 Task: Add a field from the Popular template Effort Level a blank project AgileRescue
Action: Mouse moved to (79, 259)
Screenshot: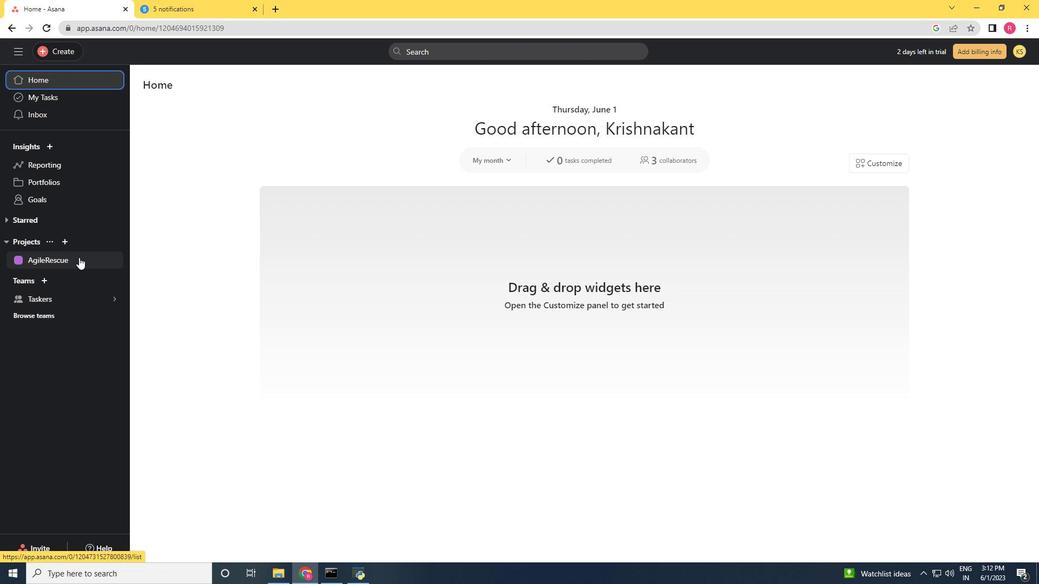 
Action: Mouse pressed left at (79, 259)
Screenshot: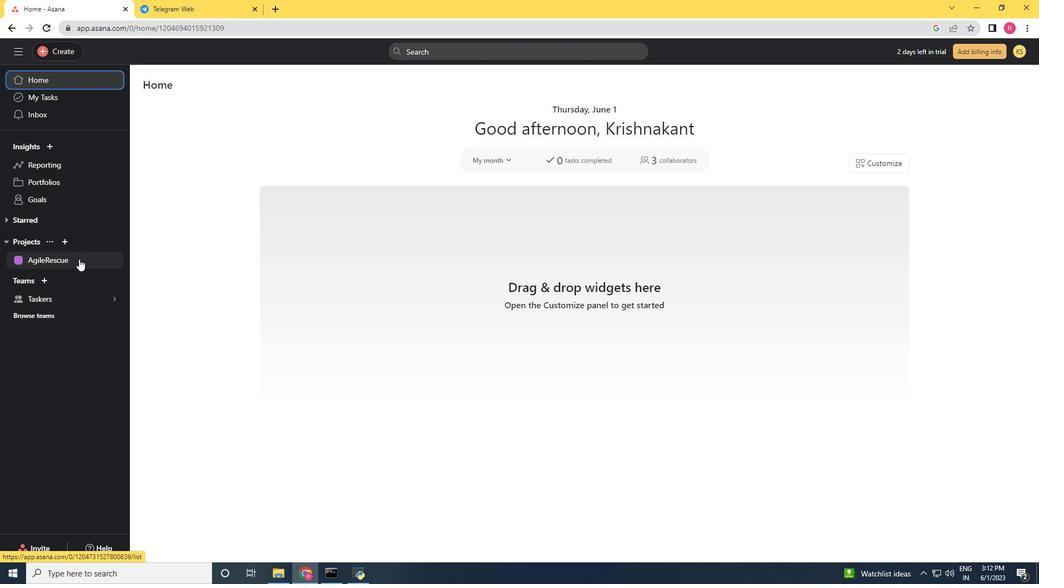 
Action: Mouse moved to (994, 89)
Screenshot: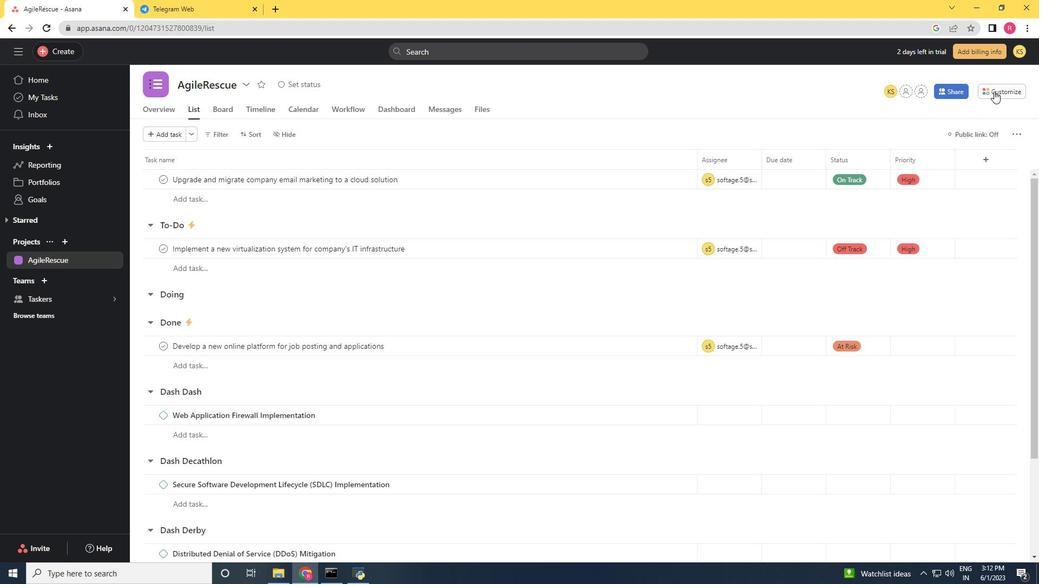 
Action: Mouse pressed left at (994, 89)
Screenshot: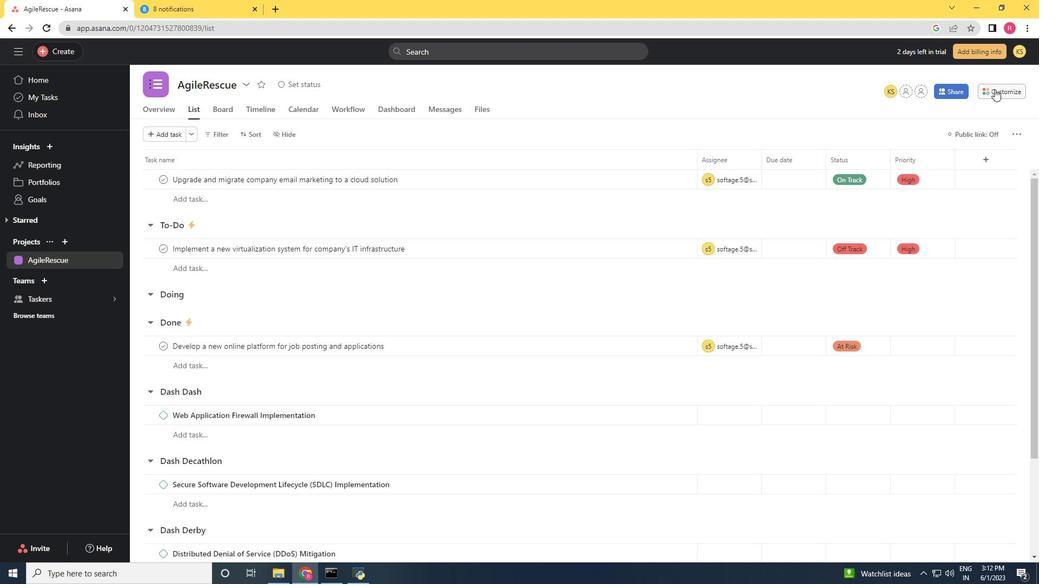 
Action: Mouse moved to (882, 211)
Screenshot: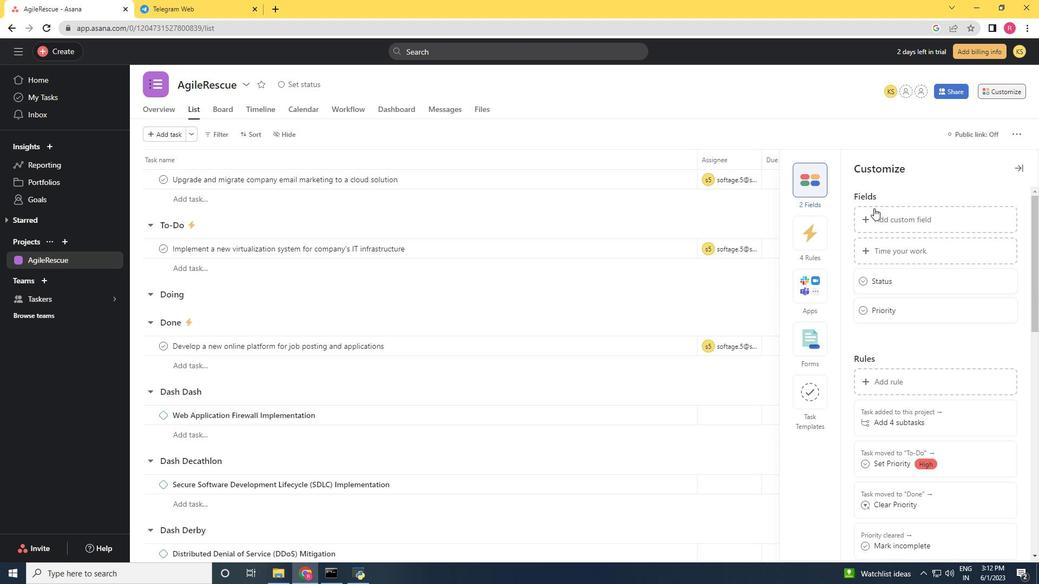 
Action: Mouse pressed left at (882, 211)
Screenshot: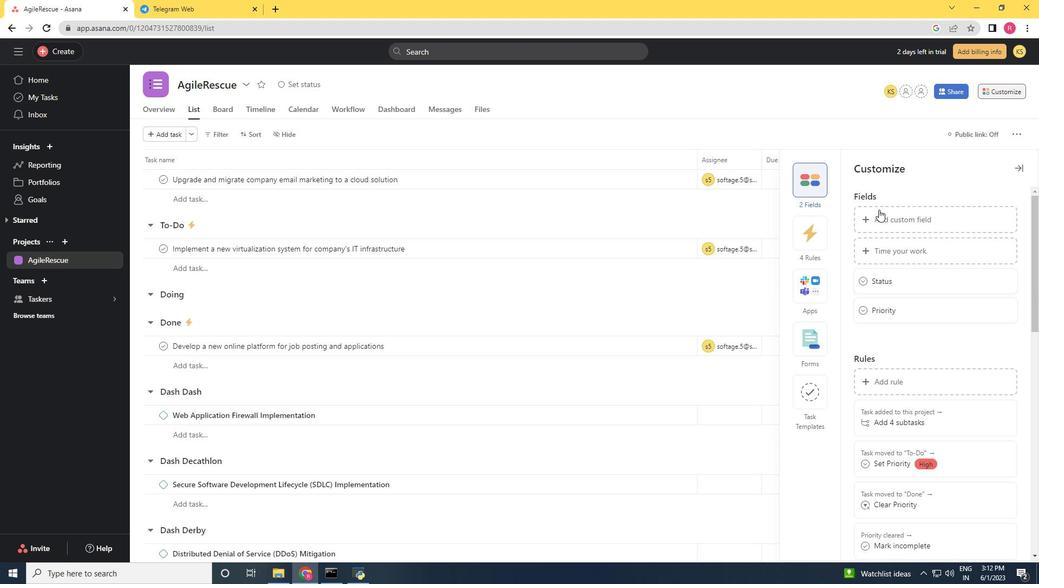 
Action: Mouse moved to (254, 123)
Screenshot: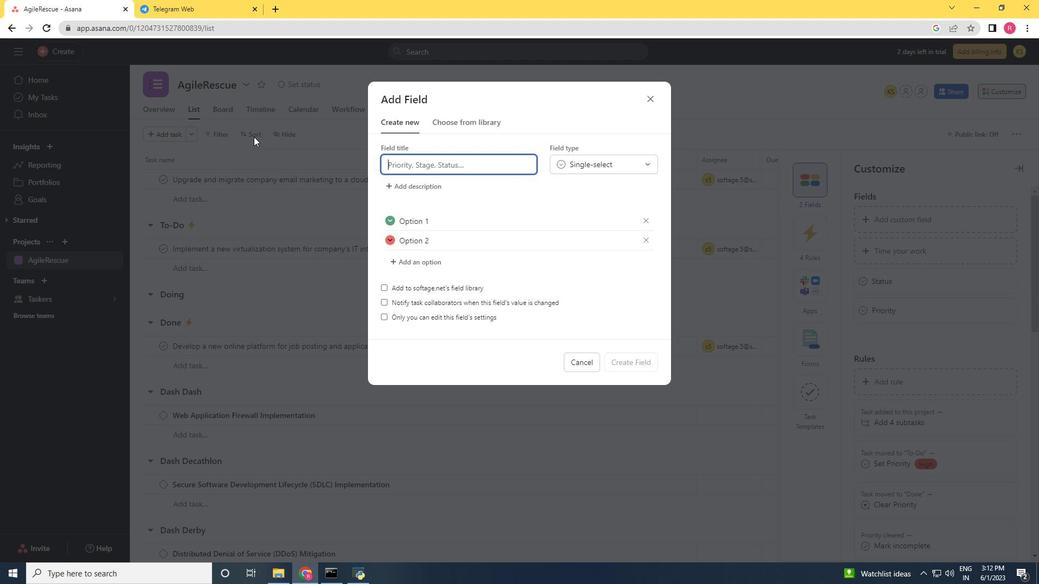 
Action: Key pressed <Key.shift>Effort<Key.space><Key.shift_r>Level
Screenshot: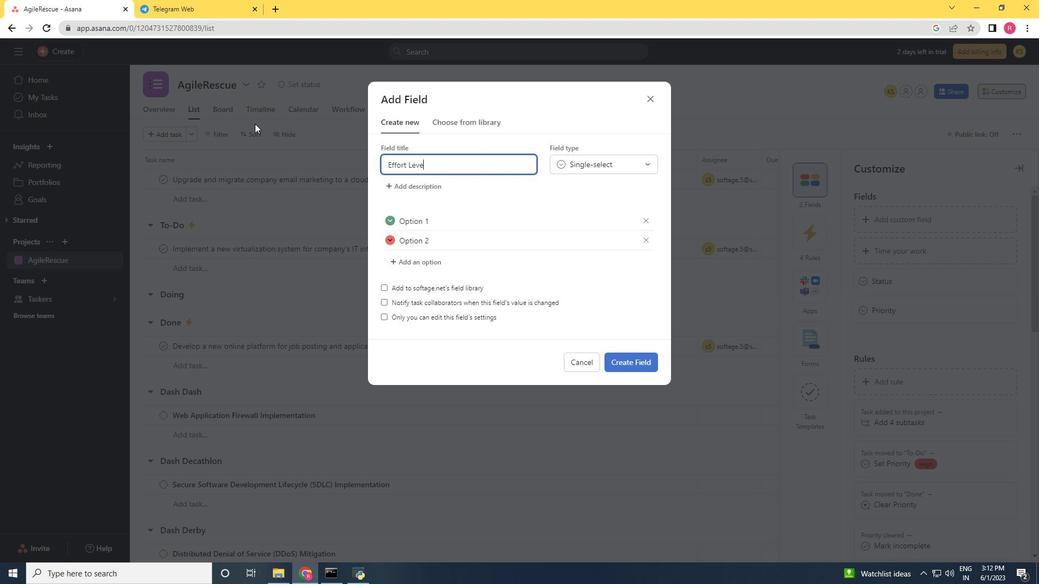 
Action: Mouse moved to (640, 358)
Screenshot: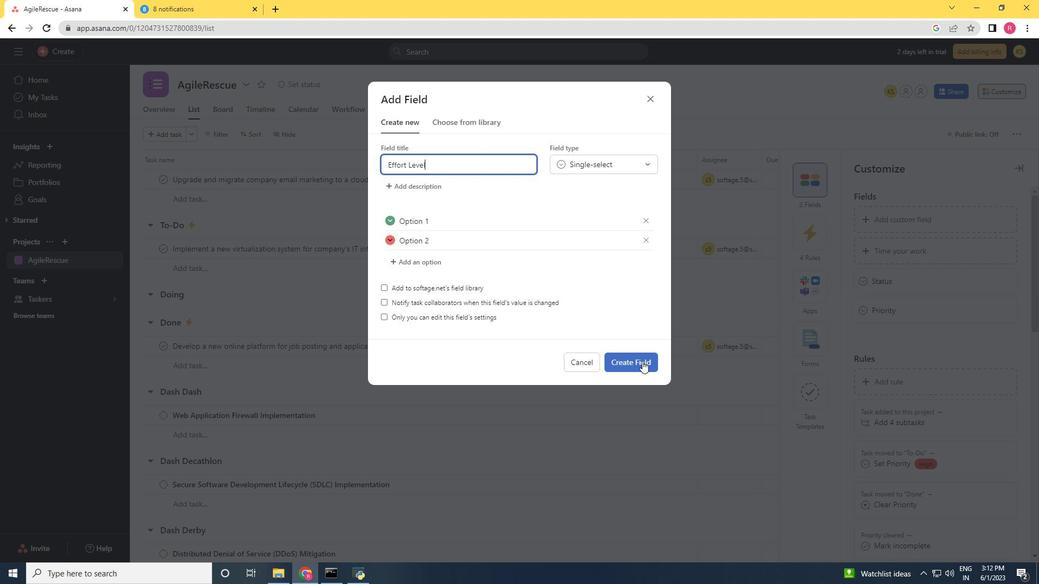 
Action: Mouse pressed left at (640, 358)
Screenshot: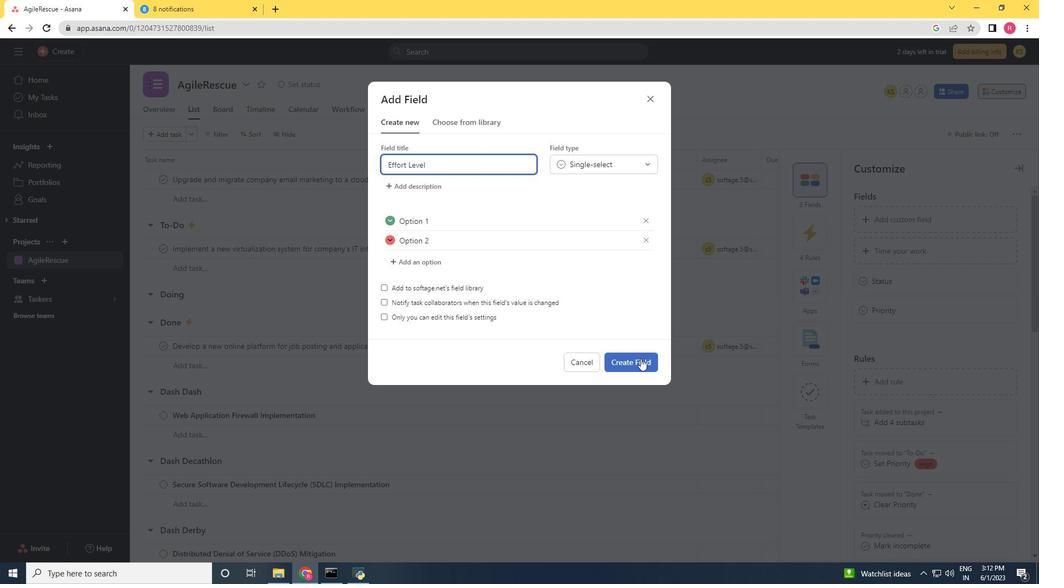 
Action: Mouse moved to (1011, 448)
Screenshot: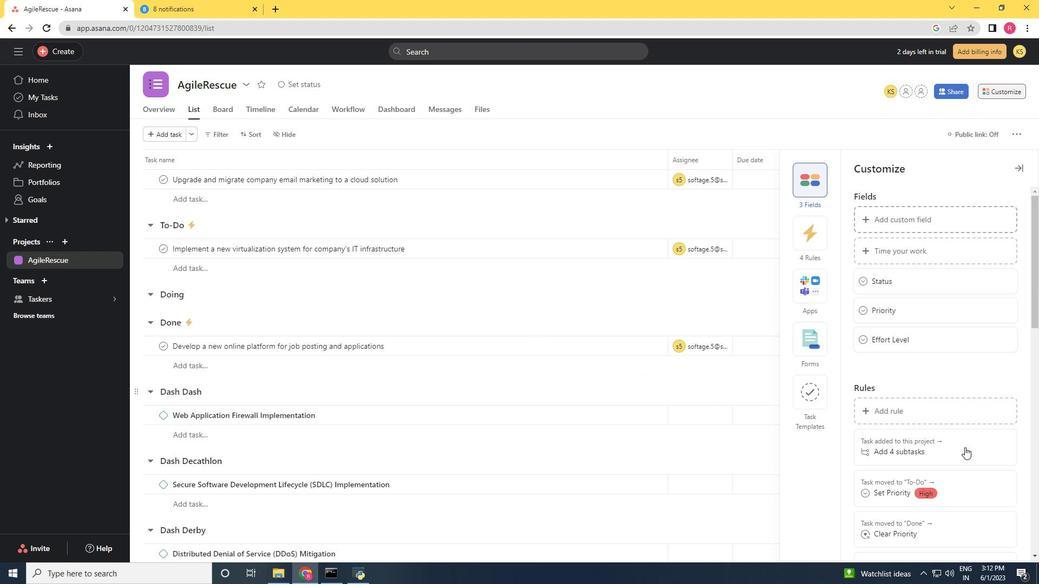 
Action: Mouse scrolled (1011, 447) with delta (0, 0)
Screenshot: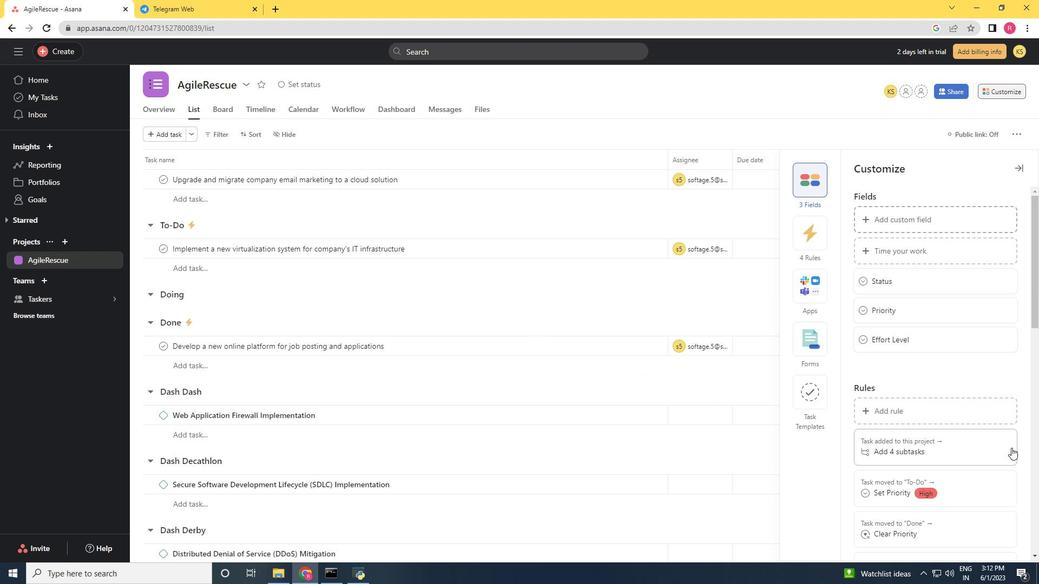 
Action: Mouse moved to (979, 447)
Screenshot: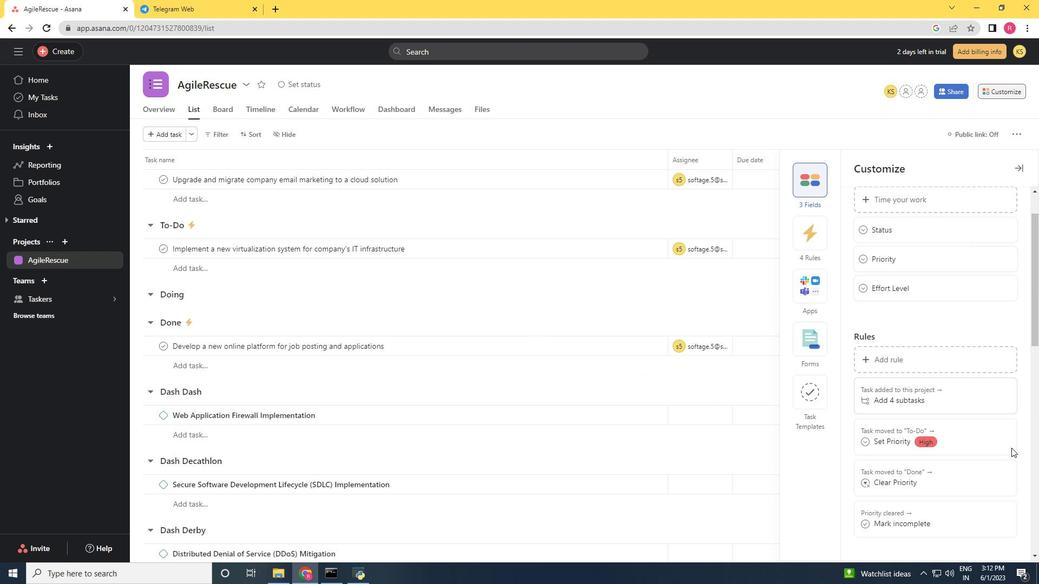 
Action: Mouse scrolled (1010, 448) with delta (0, 0)
Screenshot: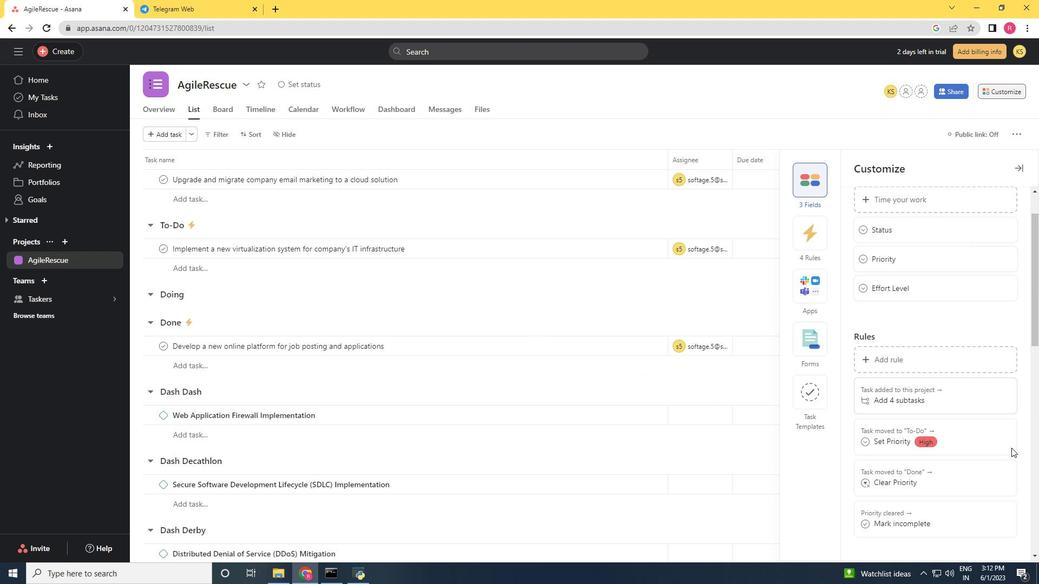 
Action: Mouse moved to (978, 446)
Screenshot: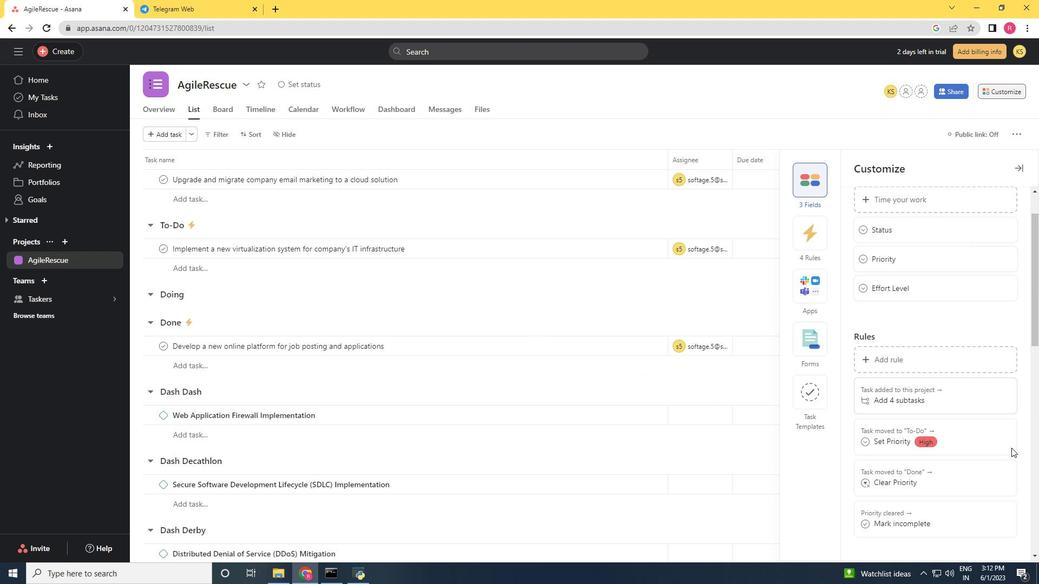 
Action: Mouse scrolled (993, 448) with delta (0, 0)
Screenshot: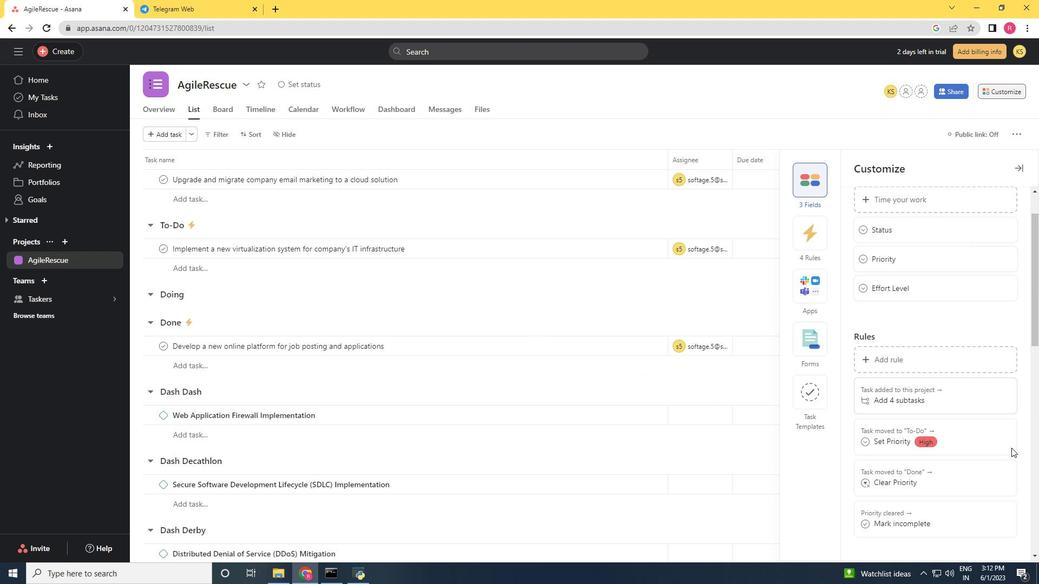 
Action: Mouse scrolled (979, 446) with delta (0, 0)
Screenshot: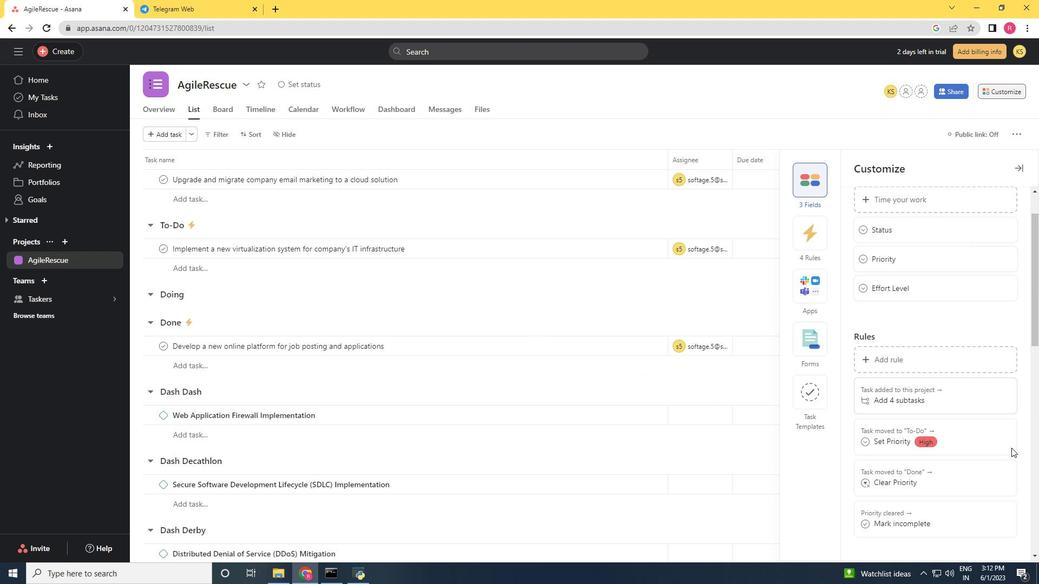 
Action: Mouse moved to (930, 432)
Screenshot: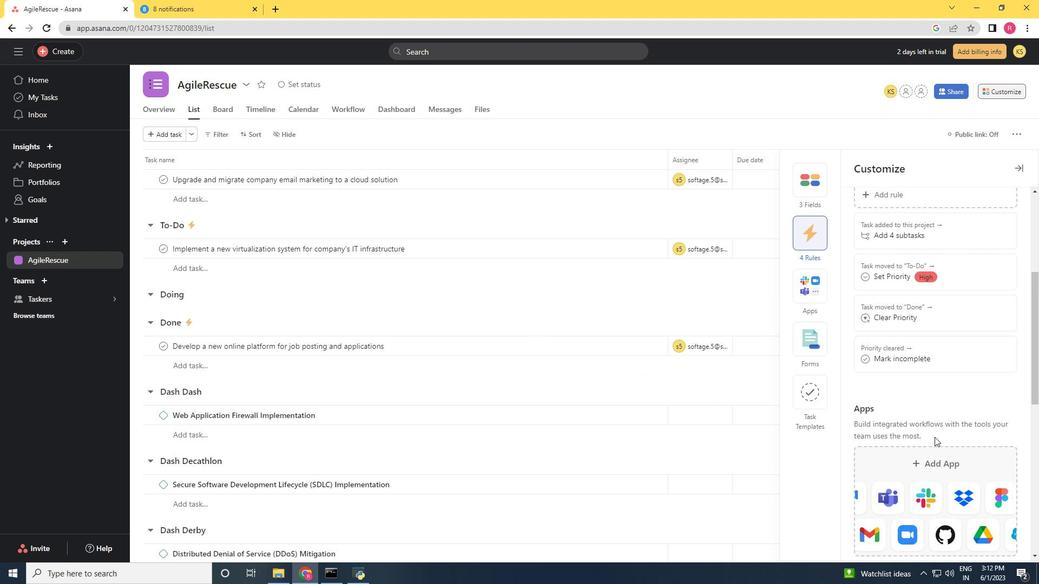 
Action: Mouse scrolled (930, 433) with delta (0, 0)
Screenshot: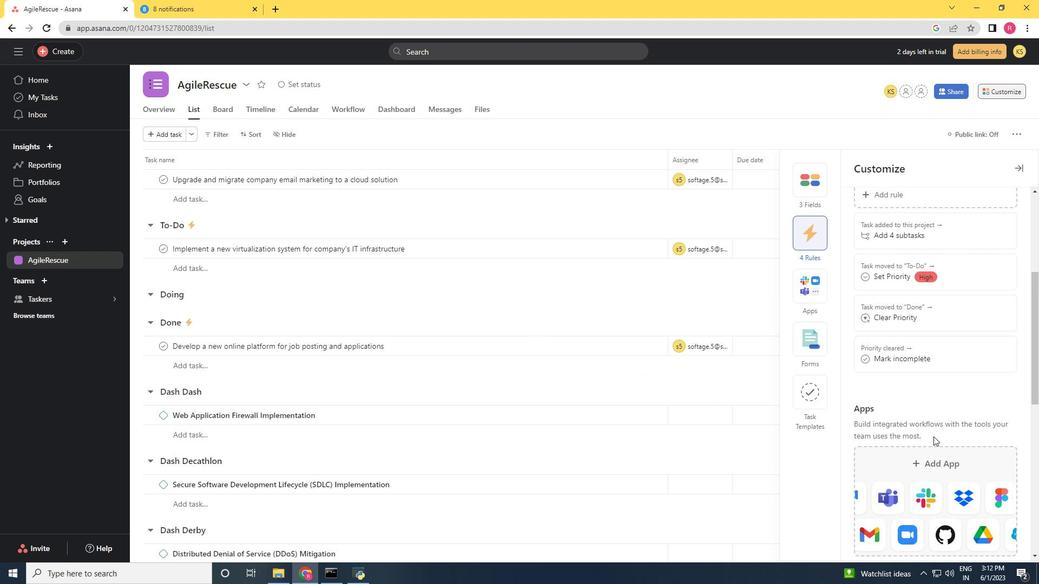 
Action: Mouse moved to (929, 430)
Screenshot: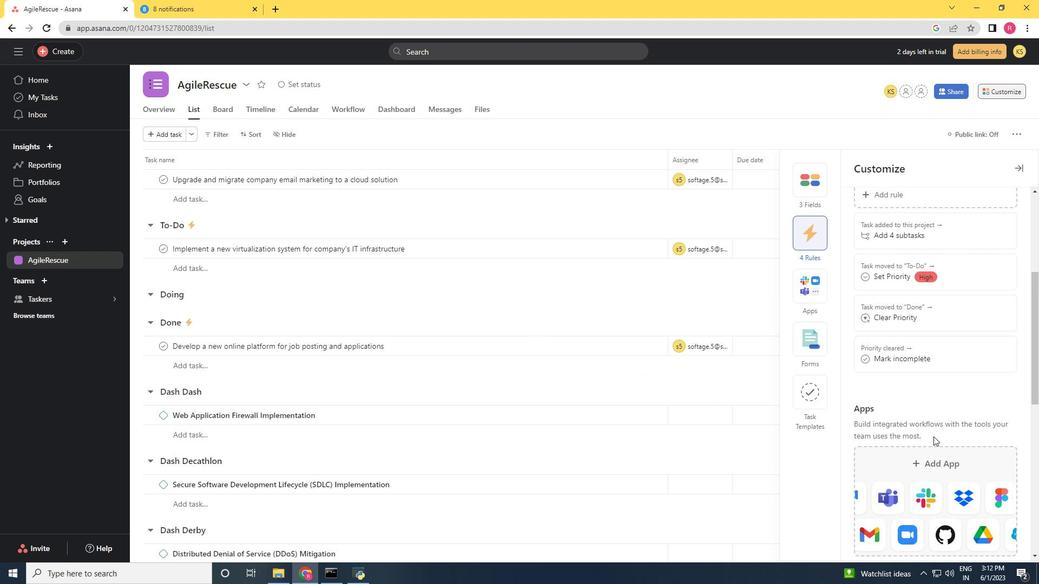 
Action: Mouse scrolled (929, 431) with delta (0, 0)
Screenshot: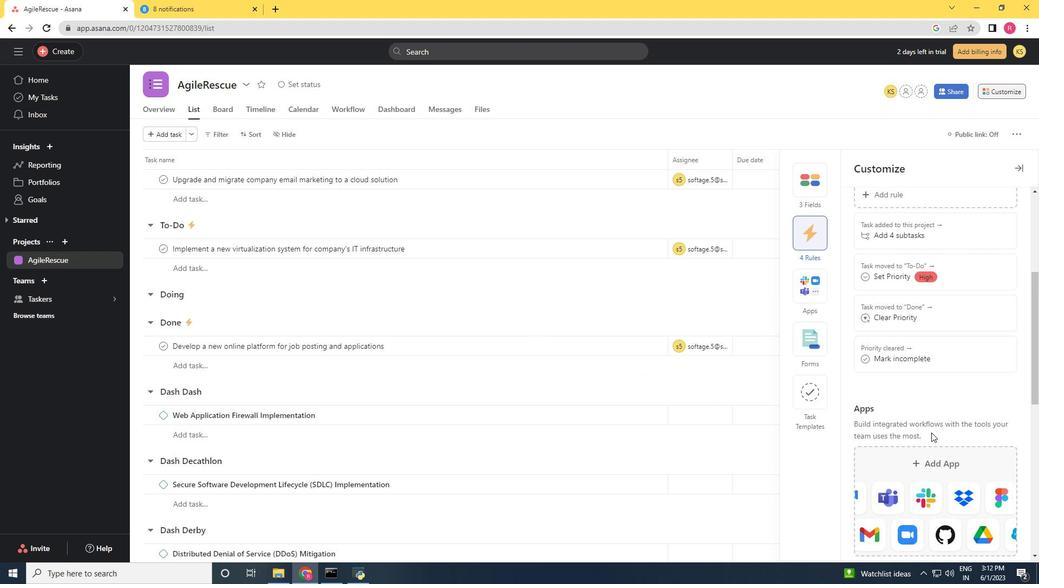 
Action: Mouse moved to (929, 428)
Screenshot: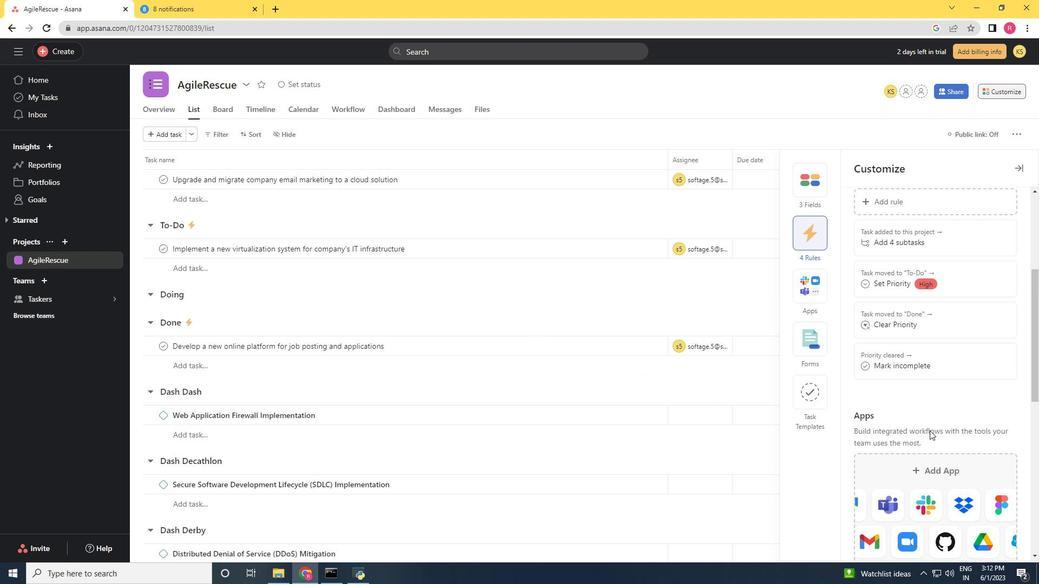 
Action: Mouse scrolled (929, 429) with delta (0, 0)
Screenshot: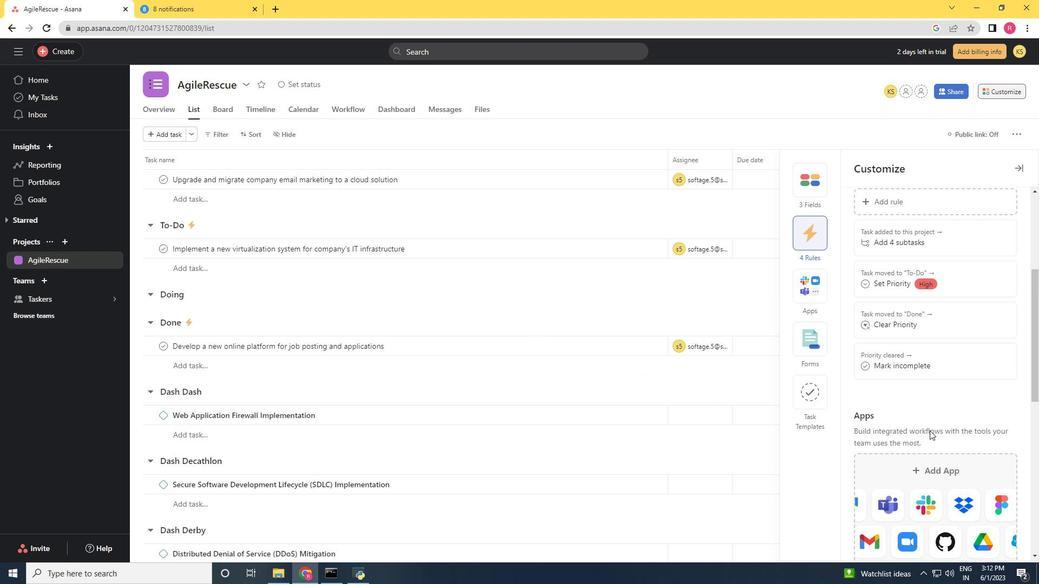 
Action: Mouse moved to (928, 424)
Screenshot: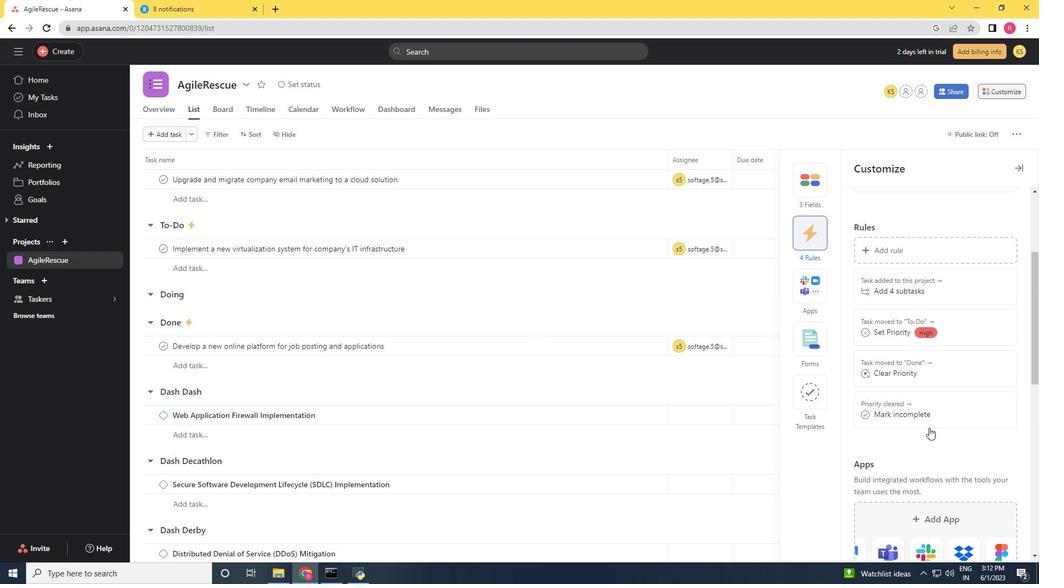 
Action: Mouse scrolled (928, 425) with delta (0, 0)
Screenshot: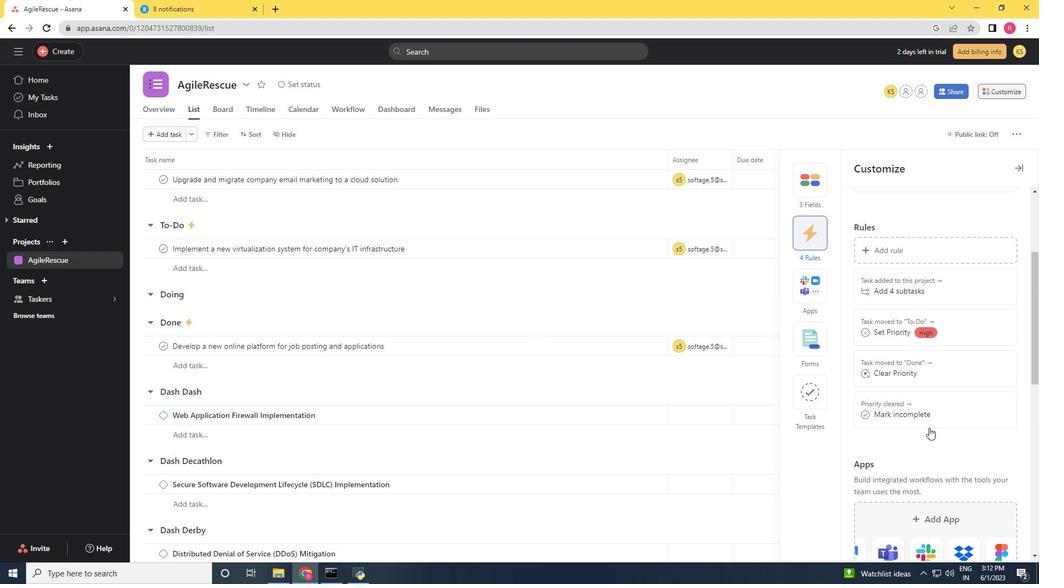 
Action: Mouse moved to (886, 439)
Screenshot: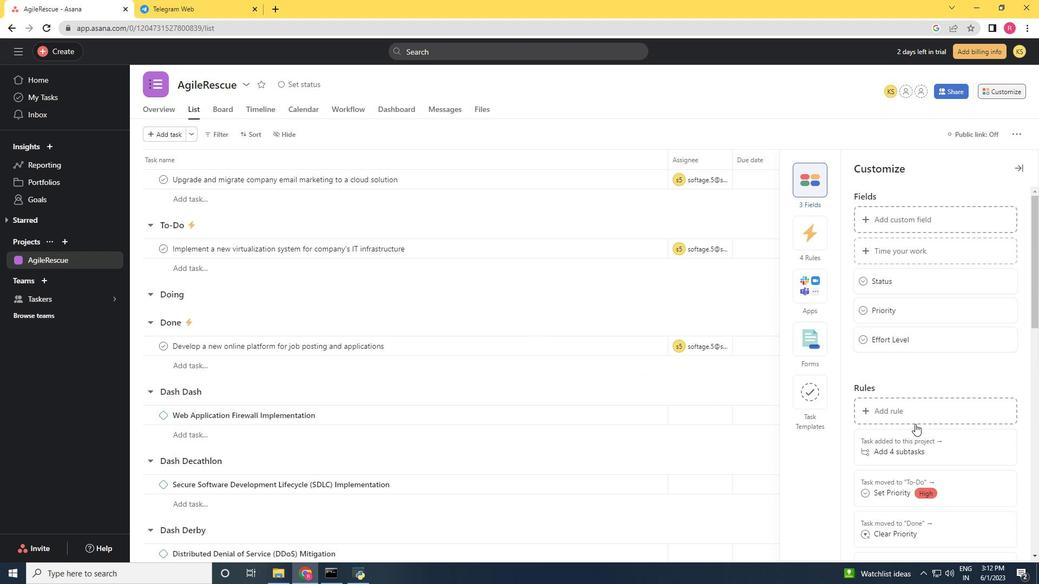 
